 Task: Use the formula "CUMIPMT" in spreadsheet "Project portfolio".
Action: Mouse moved to (242, 319)
Screenshot: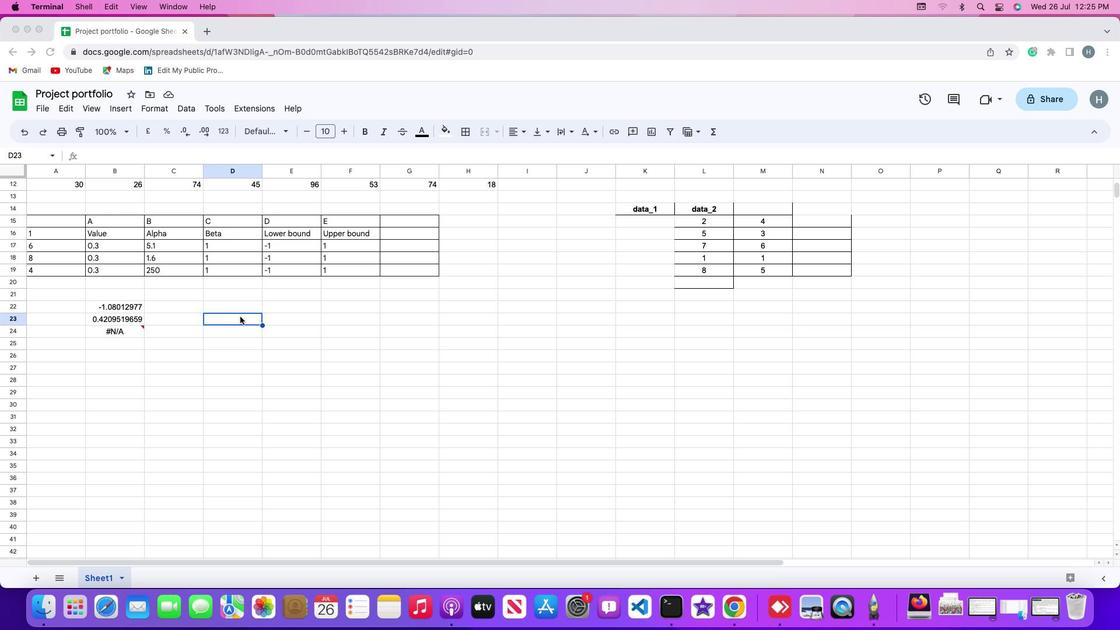 
Action: Mouse pressed left at (242, 319)
Screenshot: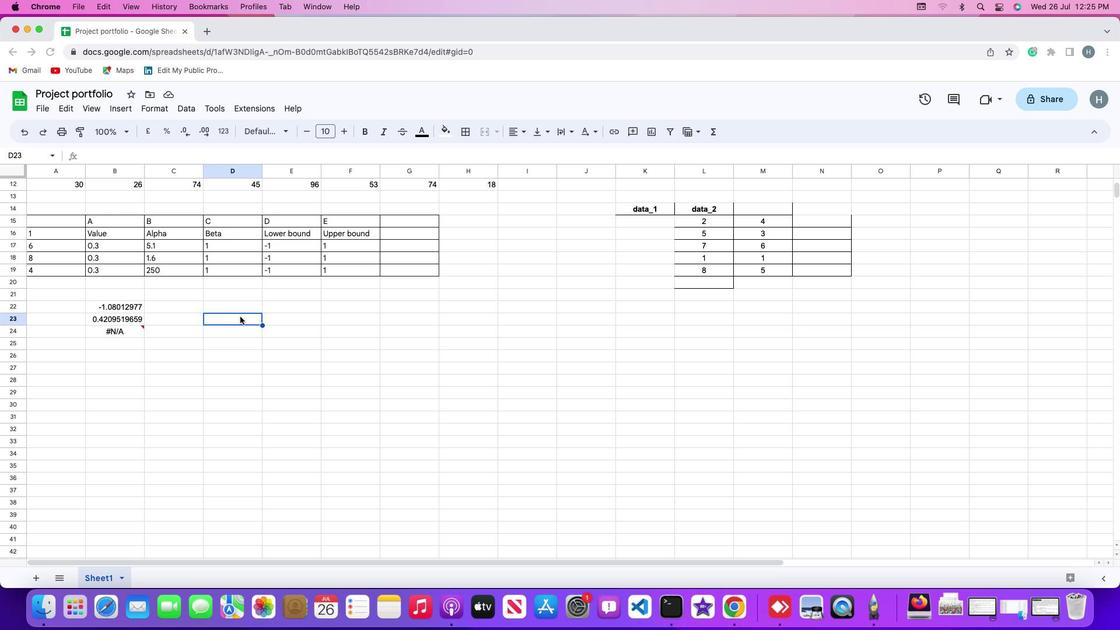 
Action: Mouse moved to (128, 113)
Screenshot: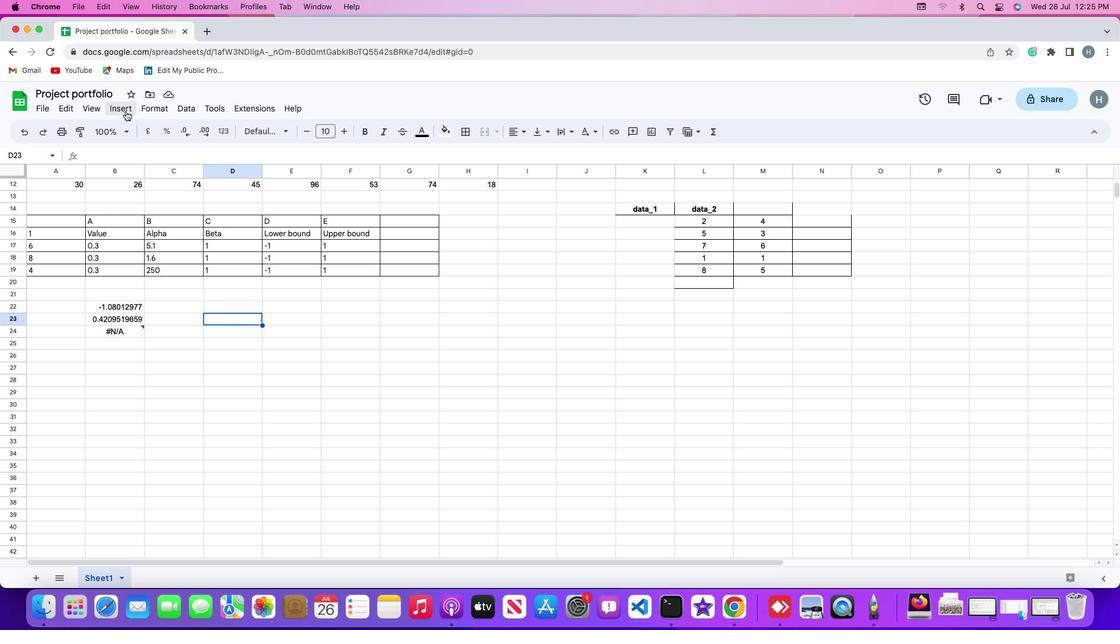
Action: Mouse pressed left at (128, 113)
Screenshot: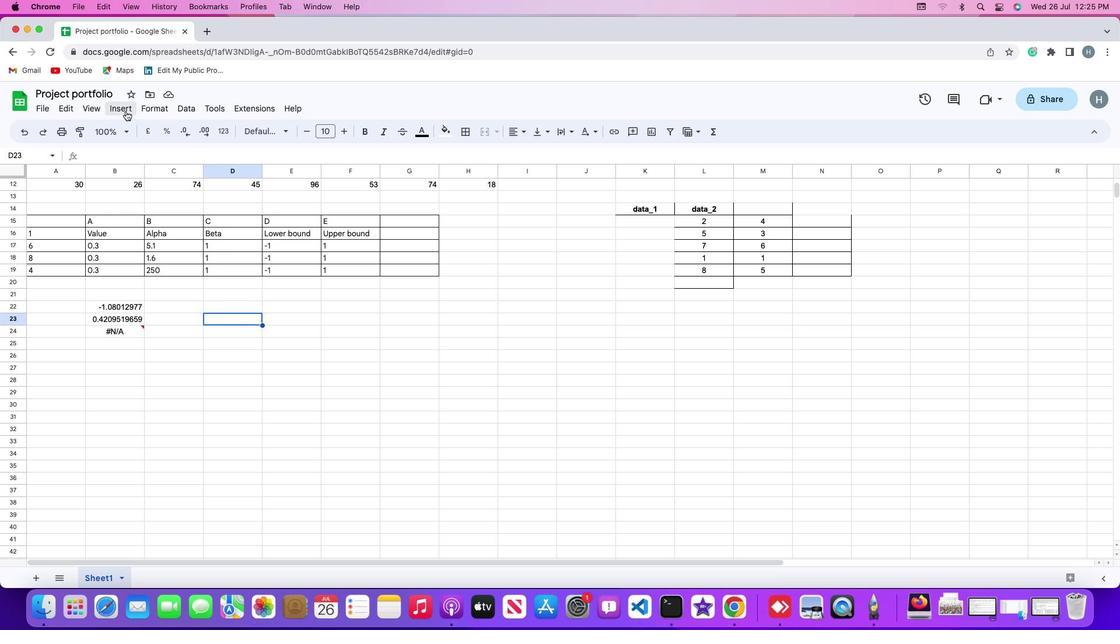 
Action: Mouse moved to (157, 299)
Screenshot: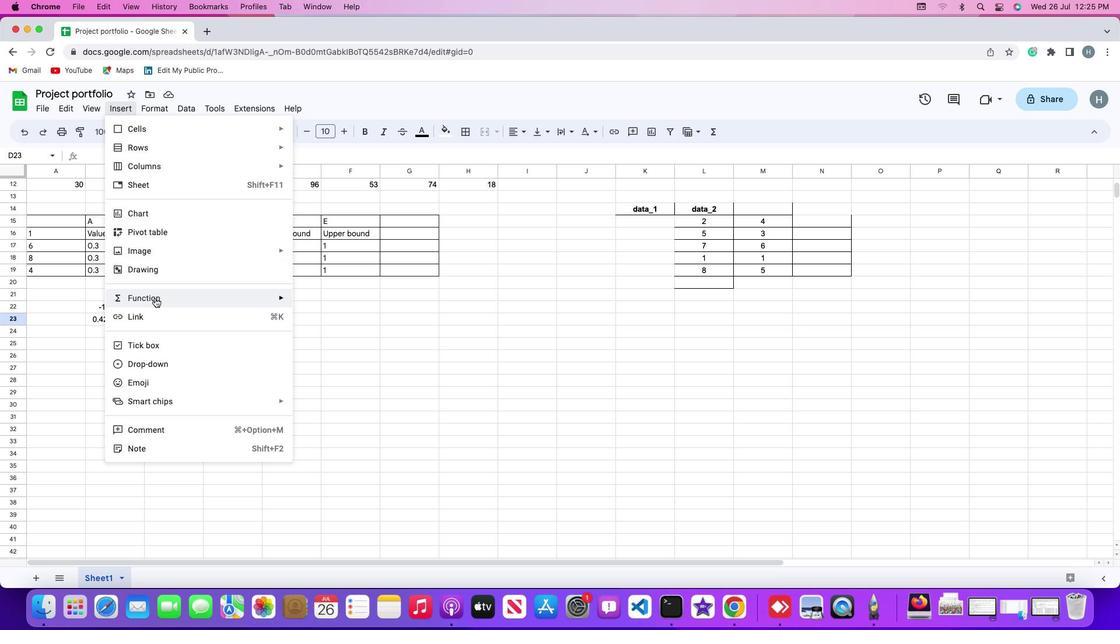 
Action: Mouse pressed left at (157, 299)
Screenshot: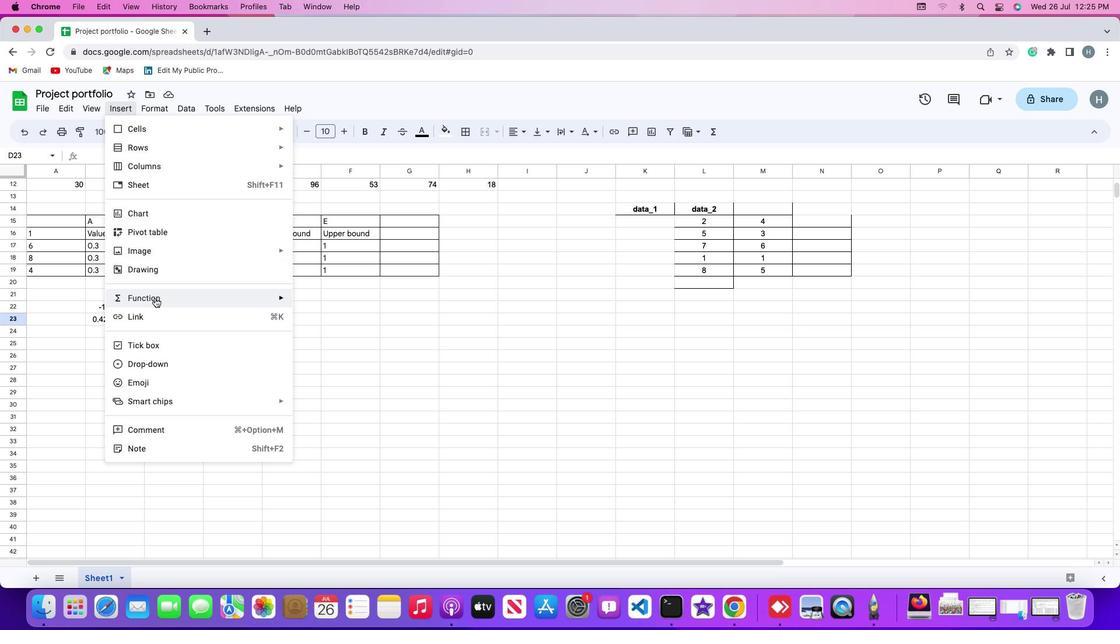 
Action: Mouse moved to (332, 247)
Screenshot: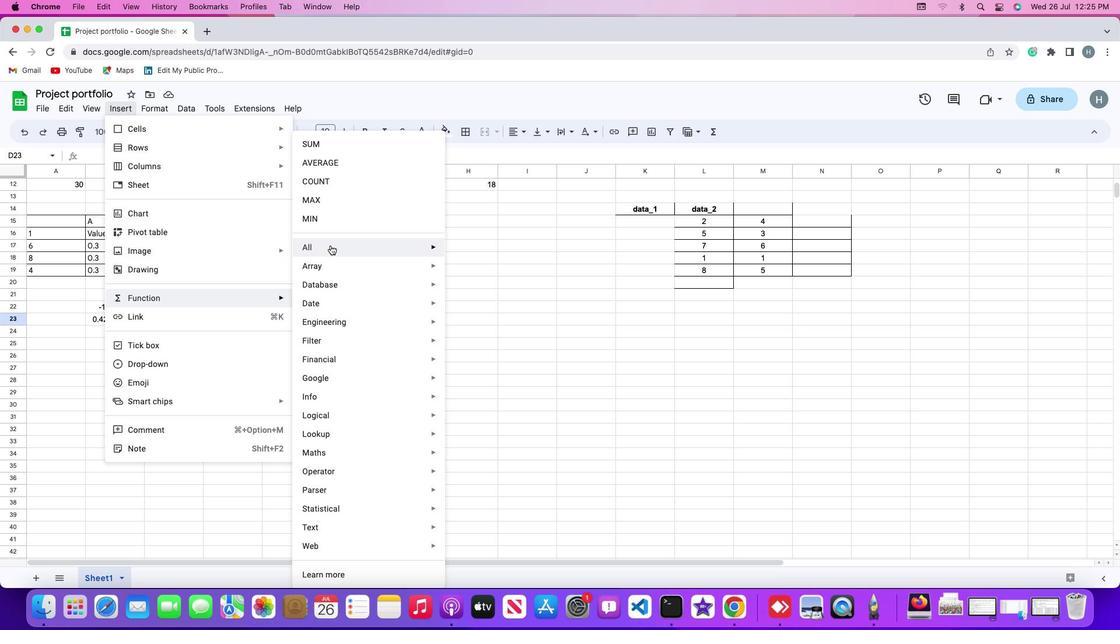 
Action: Mouse pressed left at (332, 247)
Screenshot: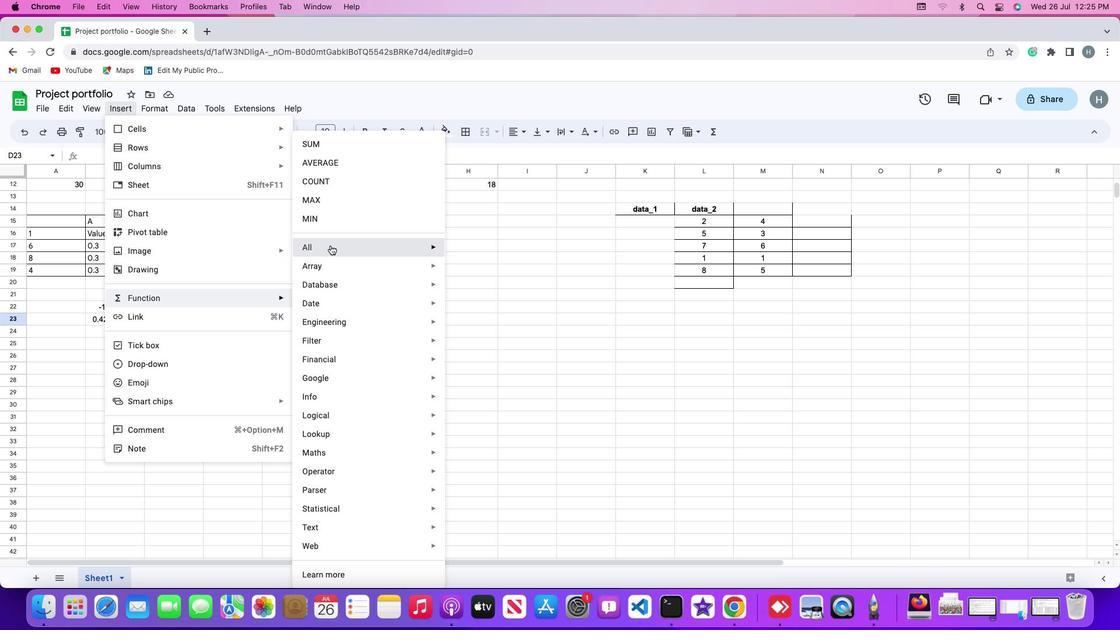
Action: Mouse moved to (473, 380)
Screenshot: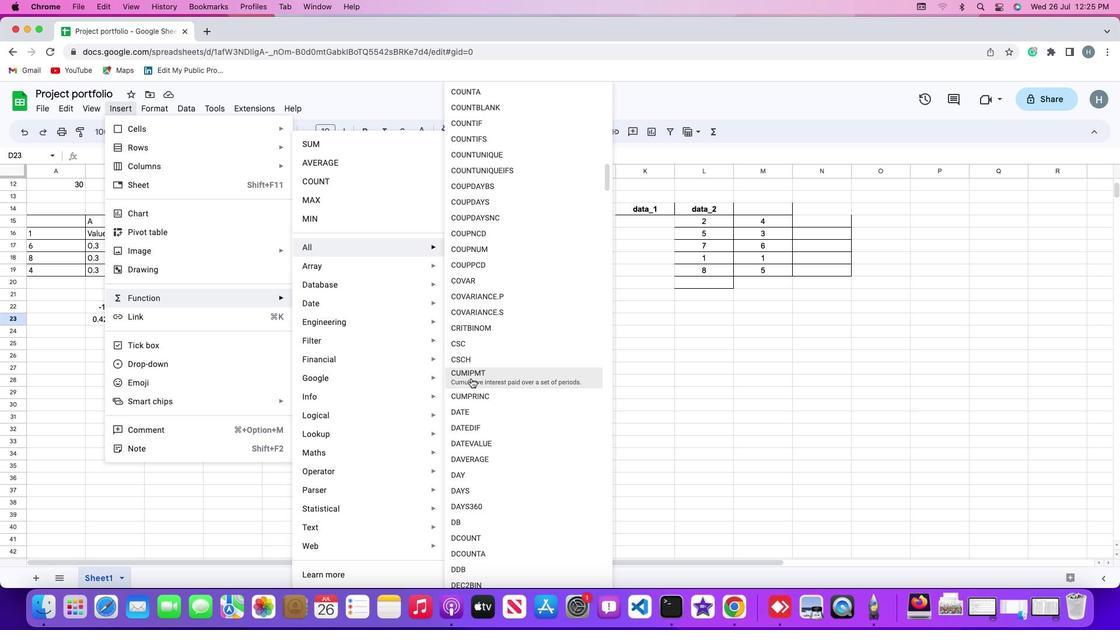 
Action: Mouse pressed left at (473, 380)
Screenshot: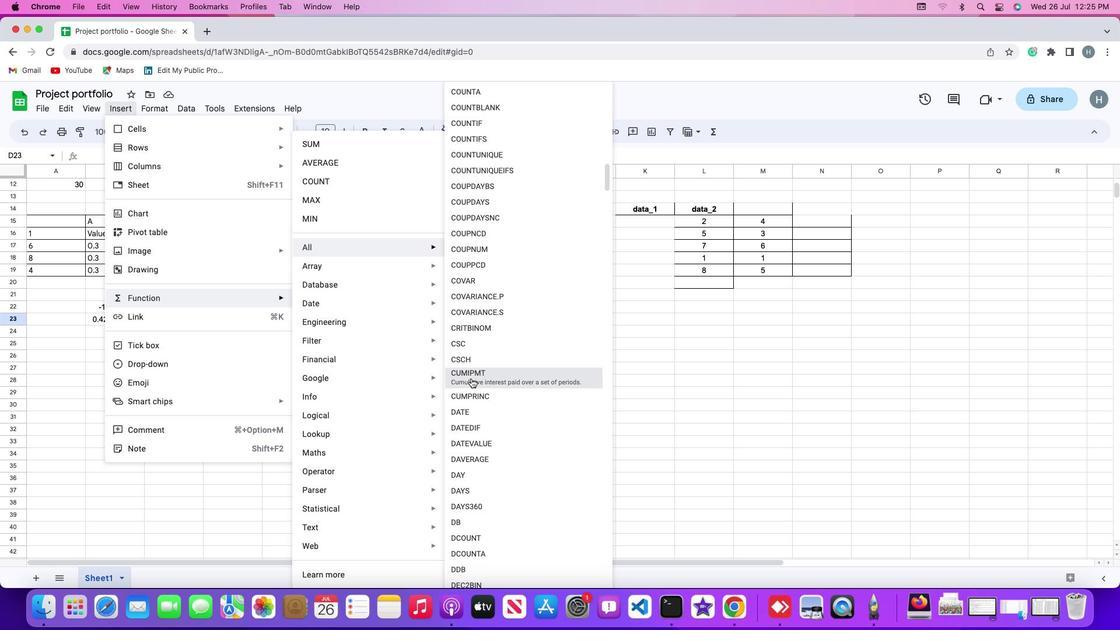 
Action: Mouse moved to (501, 287)
Screenshot: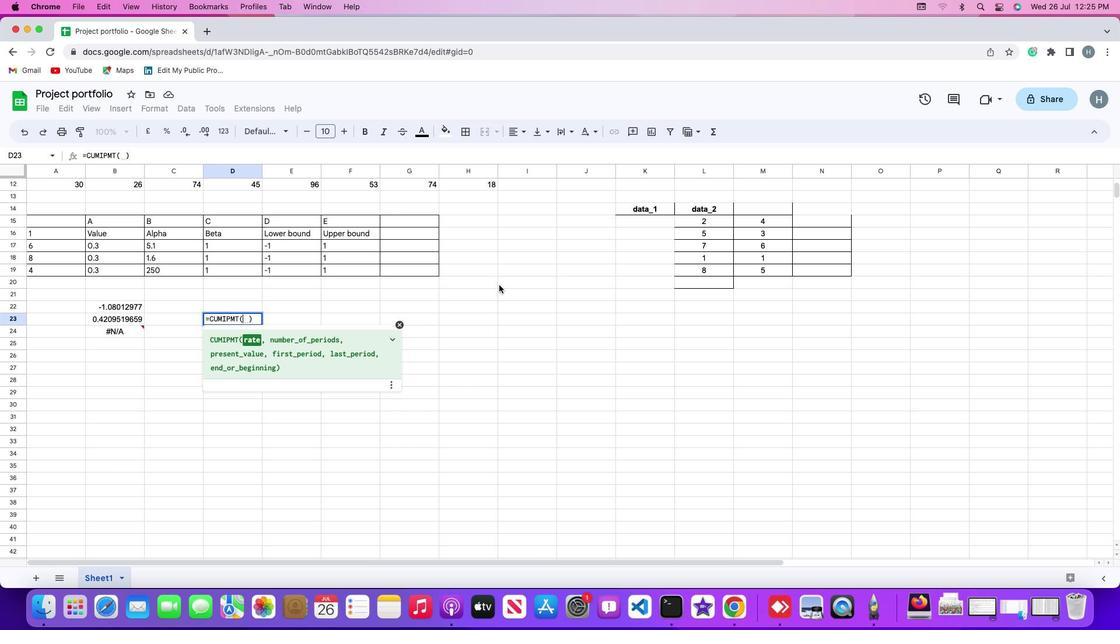 
Action: Key pressed '0''.''0''5'',''5'',''1''0''0''0''0'',''1'',''5'',''0'Key.enter
Screenshot: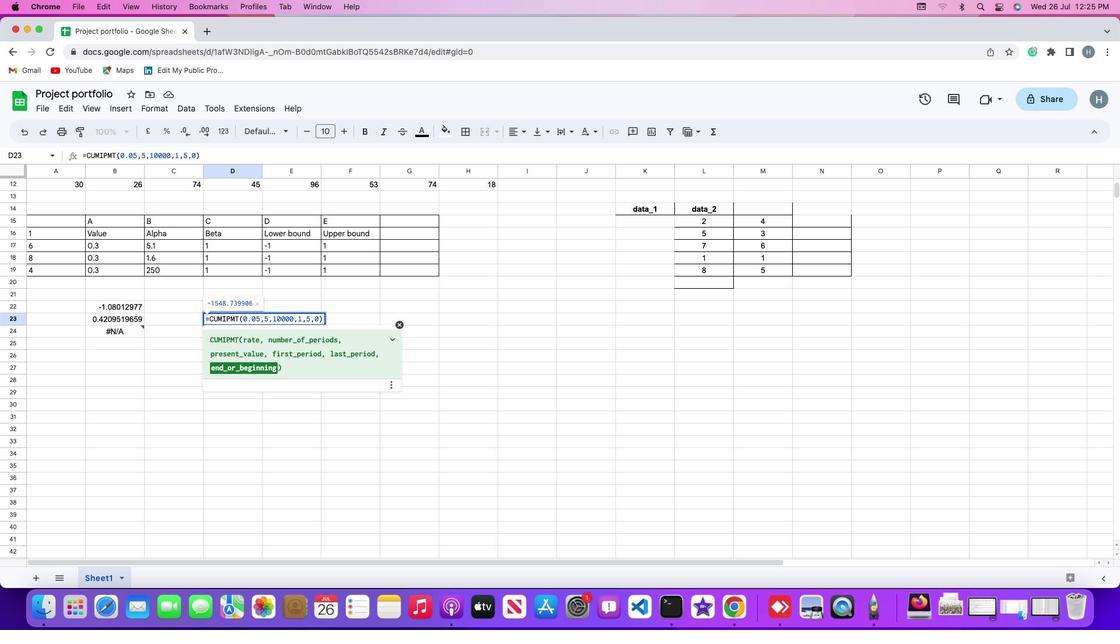 
